 Task: Add to scrum project ZippyTech a team member softage.3@softage.net.
Action: Mouse moved to (204, 56)
Screenshot: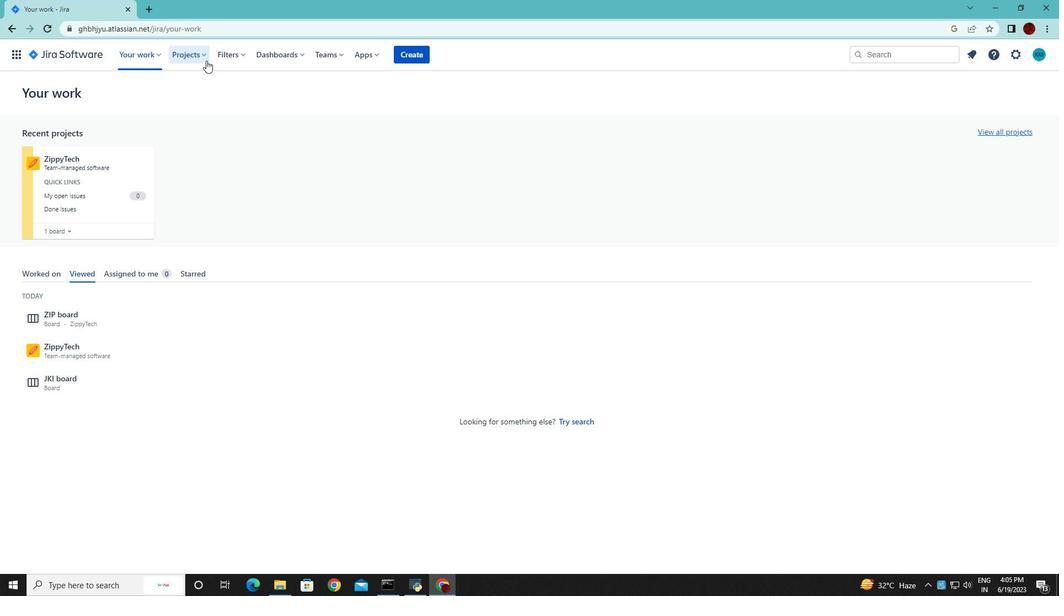 
Action: Mouse pressed left at (204, 56)
Screenshot: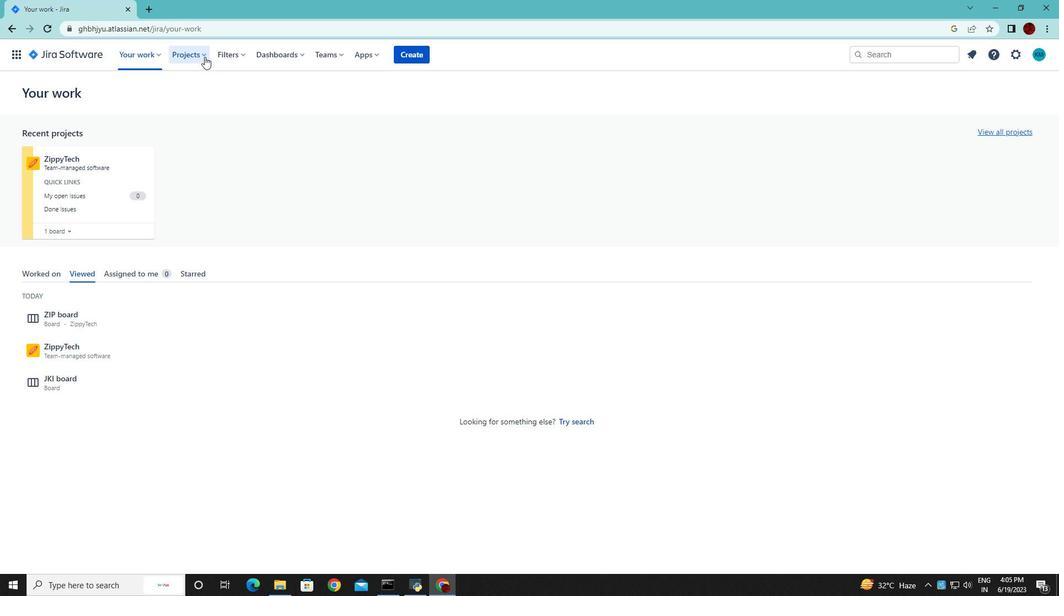 
Action: Mouse moved to (216, 103)
Screenshot: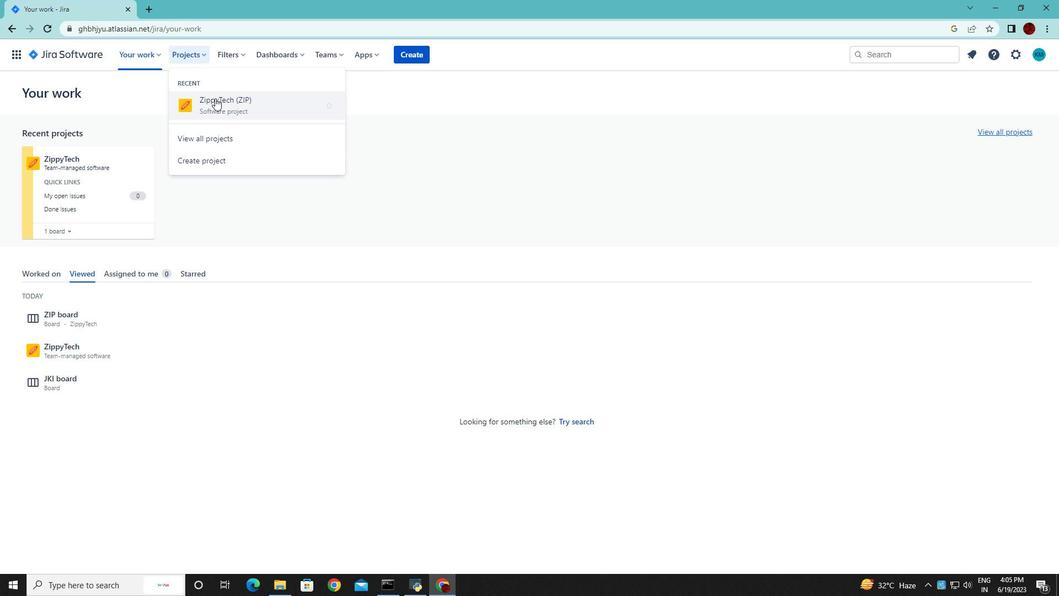 
Action: Mouse pressed left at (216, 103)
Screenshot: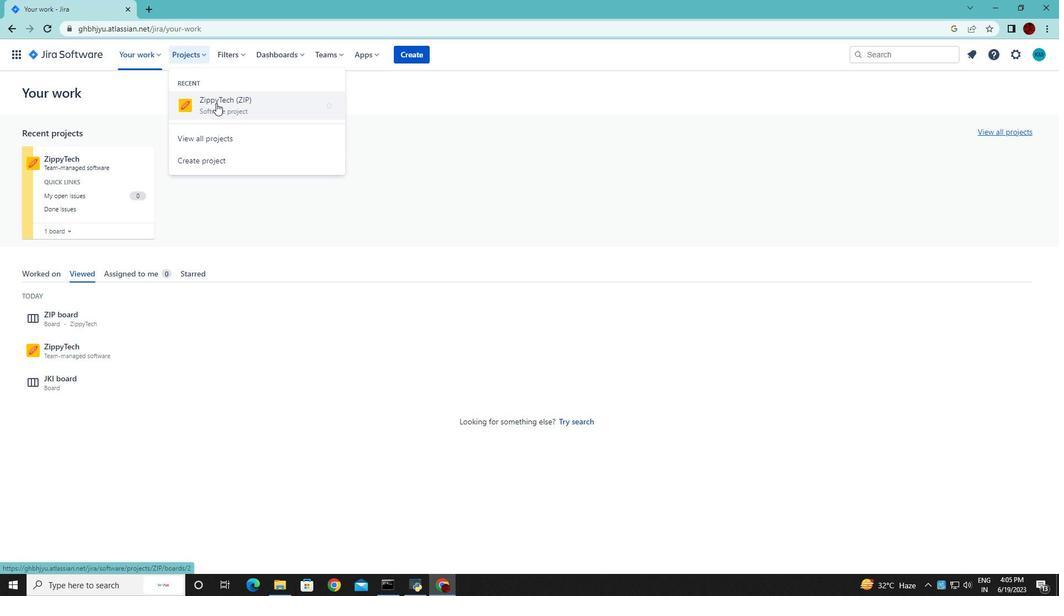 
Action: Mouse moved to (261, 145)
Screenshot: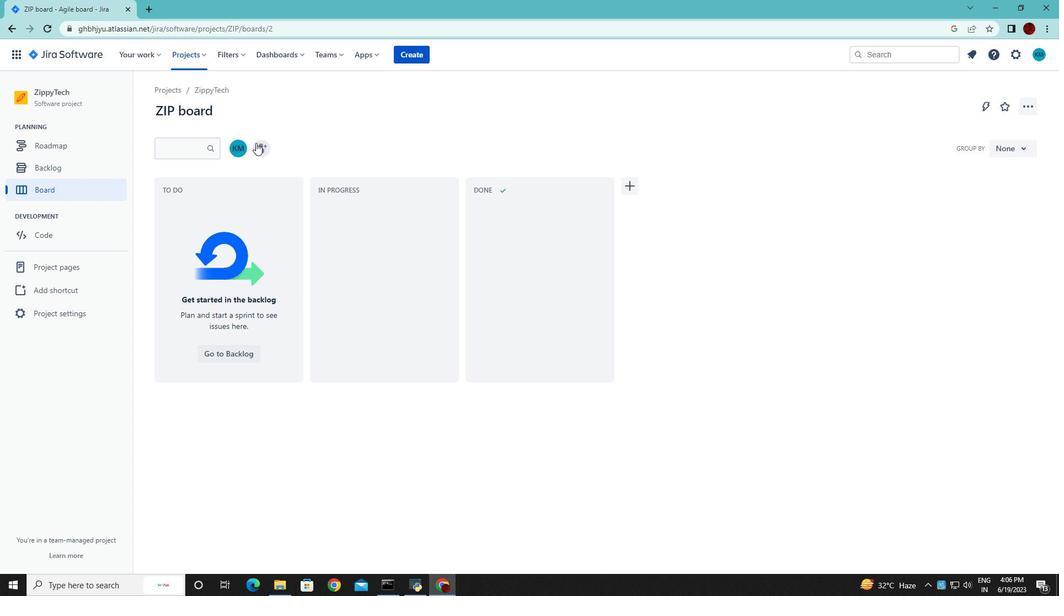 
Action: Mouse pressed left at (261, 145)
Screenshot: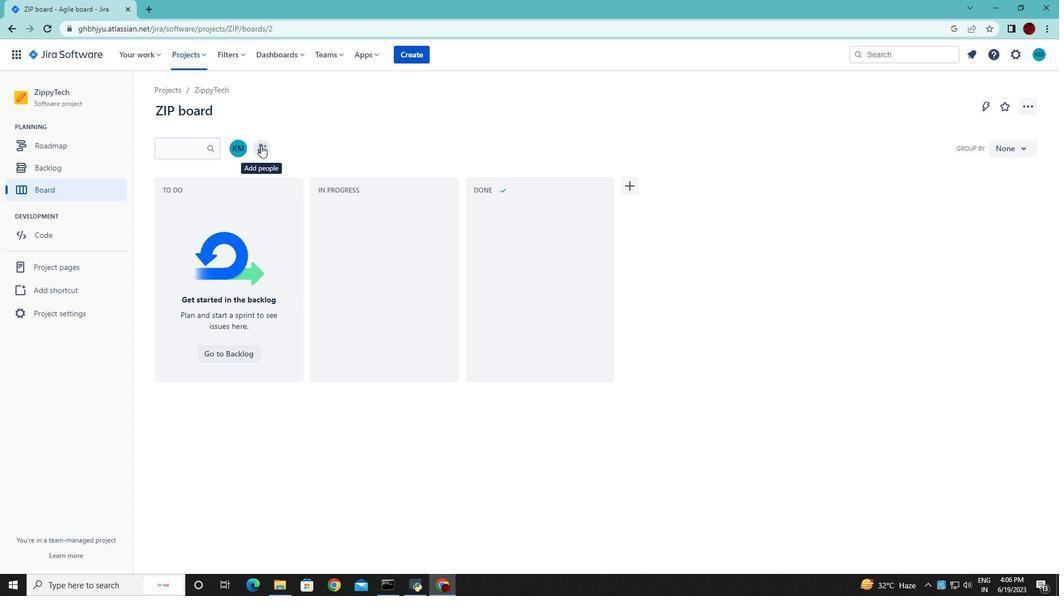 
Action: Mouse moved to (422, 144)
Screenshot: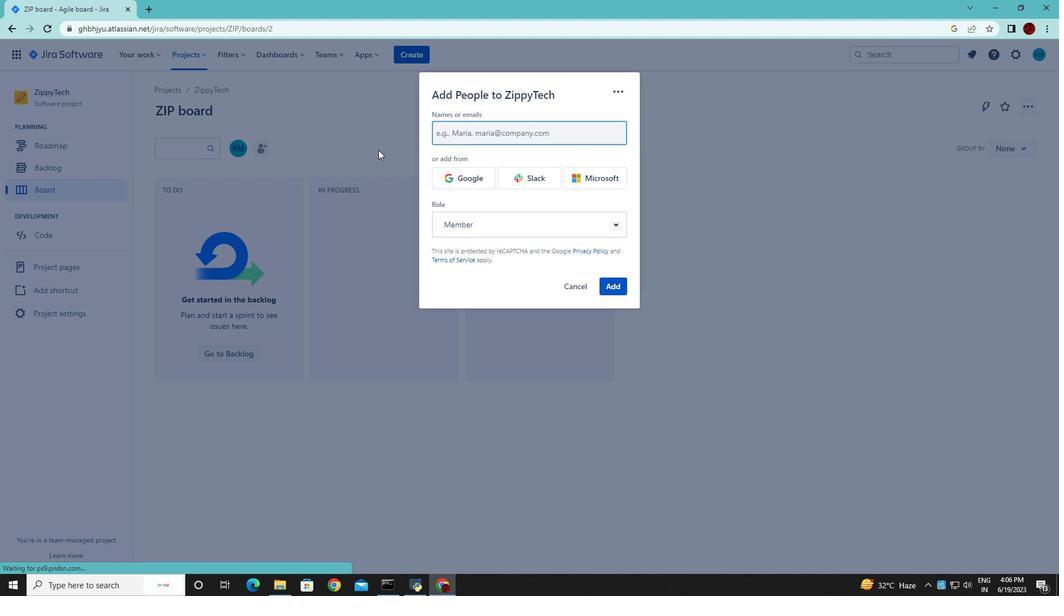 
Action: Key pressed softage.3
Screenshot: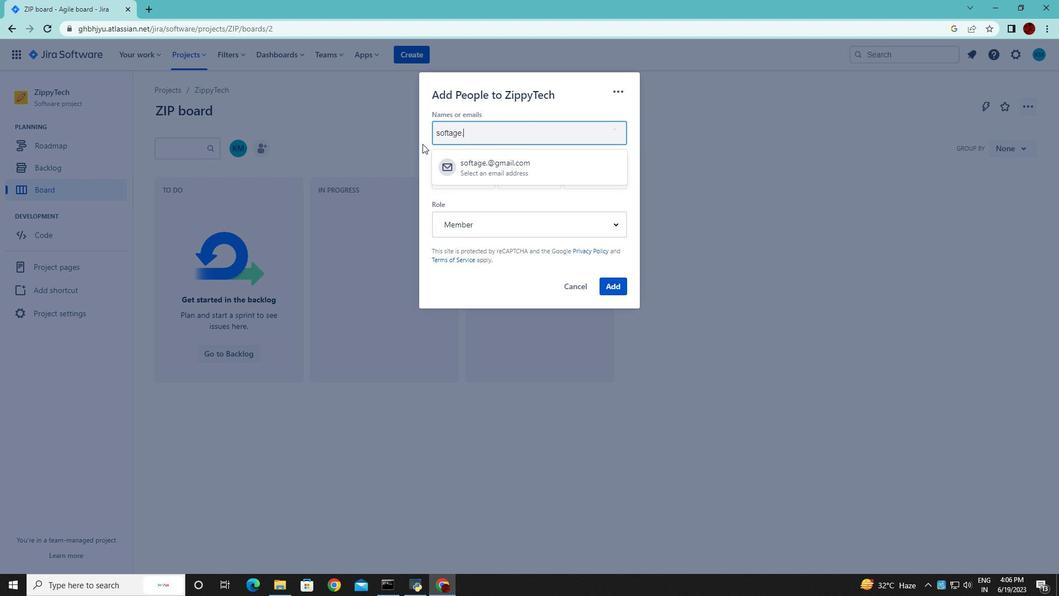 
Action: Mouse moved to (477, 161)
Screenshot: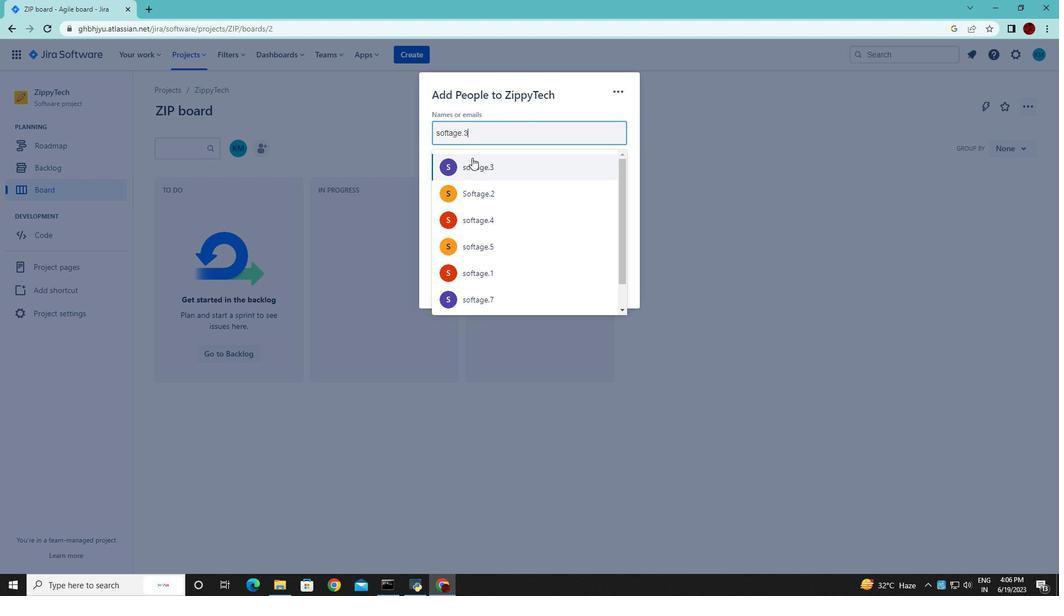 
Action: Mouse pressed left at (477, 161)
Screenshot: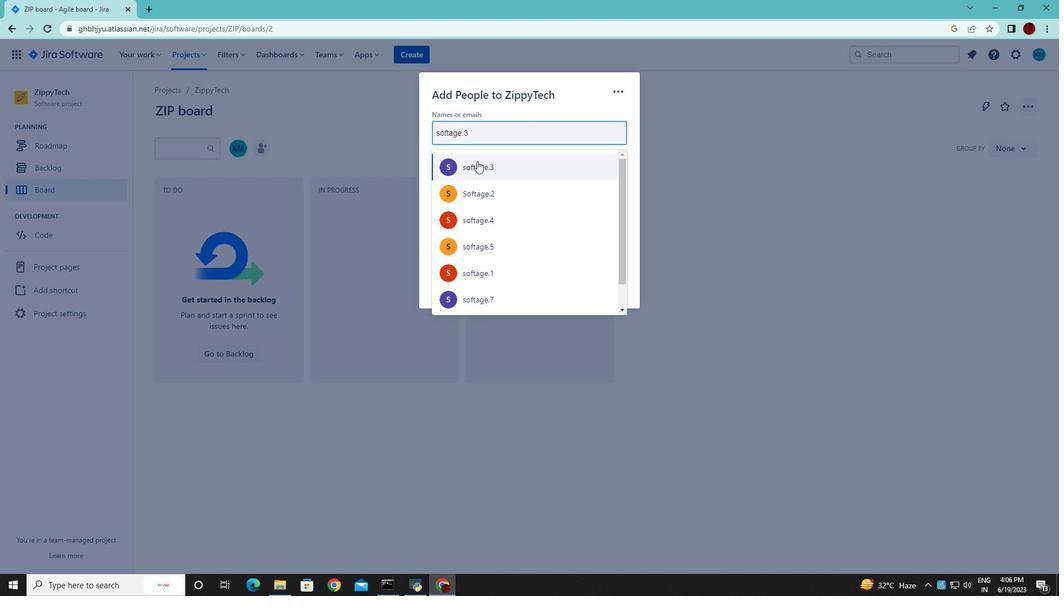 
Action: Mouse moved to (589, 285)
Screenshot: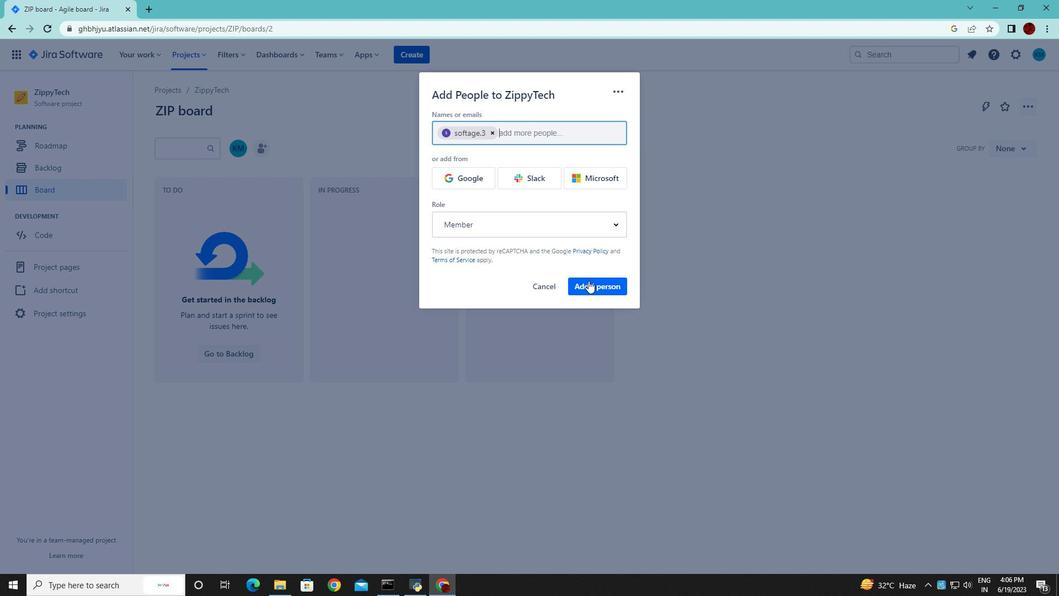 
Action: Mouse pressed left at (589, 285)
Screenshot: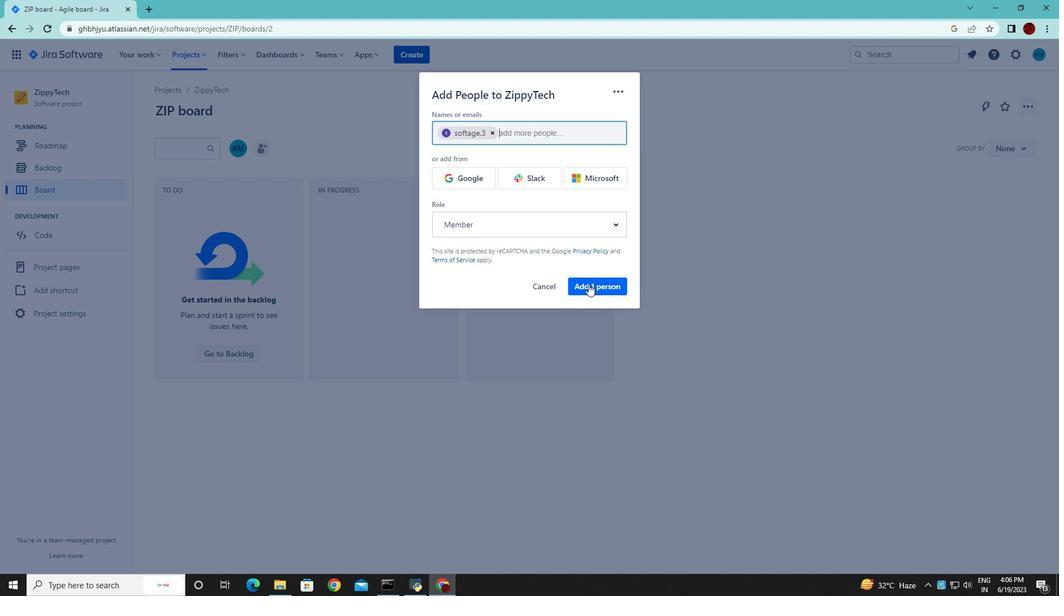 
Action: Mouse moved to (585, 283)
Screenshot: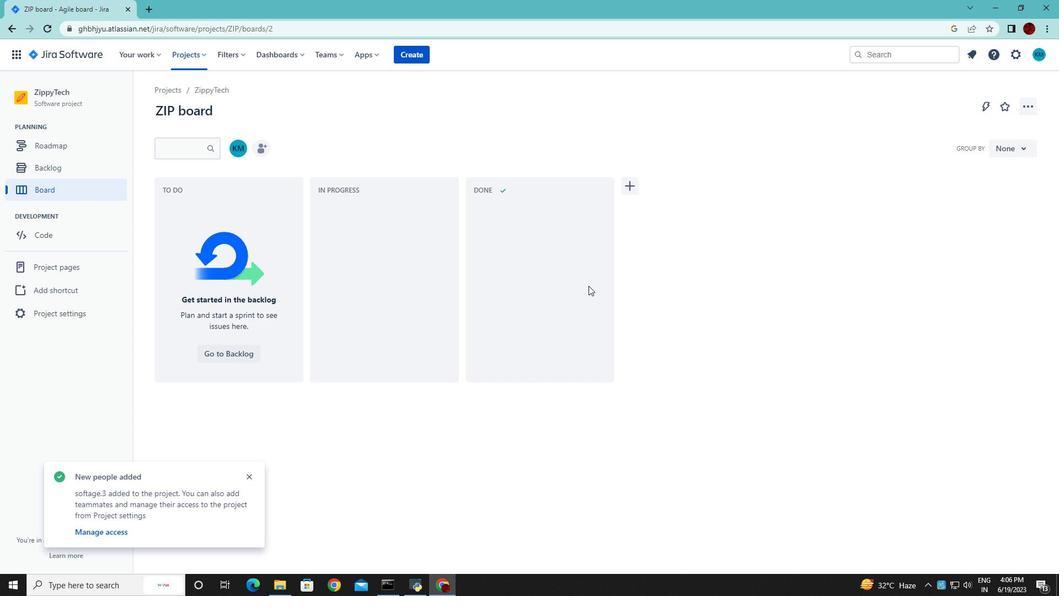 
